 Task: Set the Modulation / Constellation for Cable and satellite reception parameters to Undefined.
Action: Mouse moved to (106, 14)
Screenshot: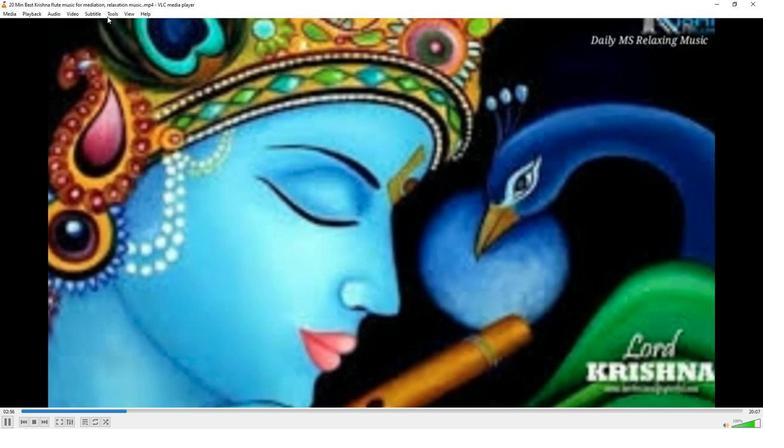 
Action: Mouse pressed left at (106, 14)
Screenshot: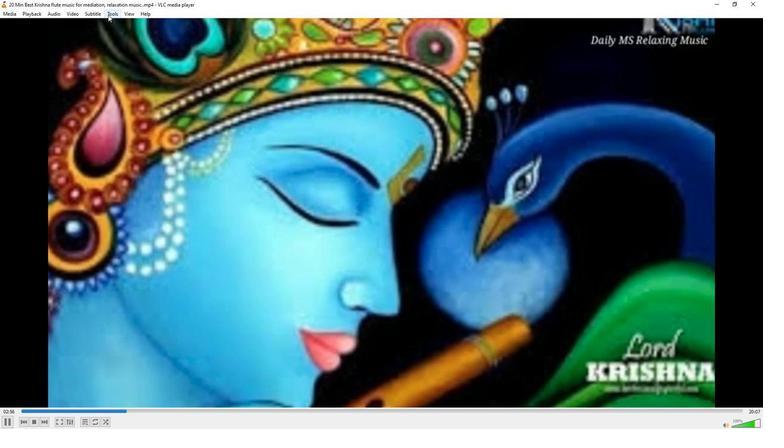 
Action: Mouse moved to (121, 107)
Screenshot: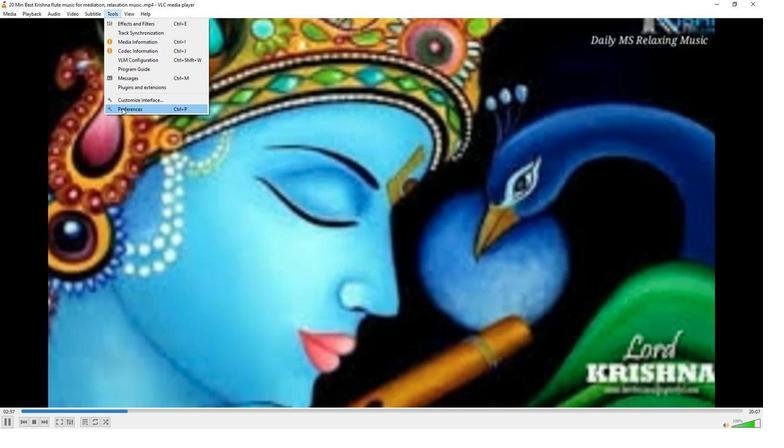 
Action: Mouse pressed left at (121, 107)
Screenshot: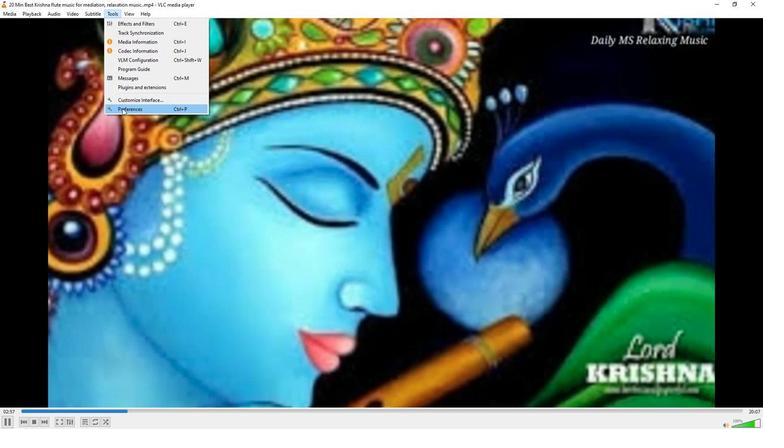 
Action: Mouse moved to (248, 350)
Screenshot: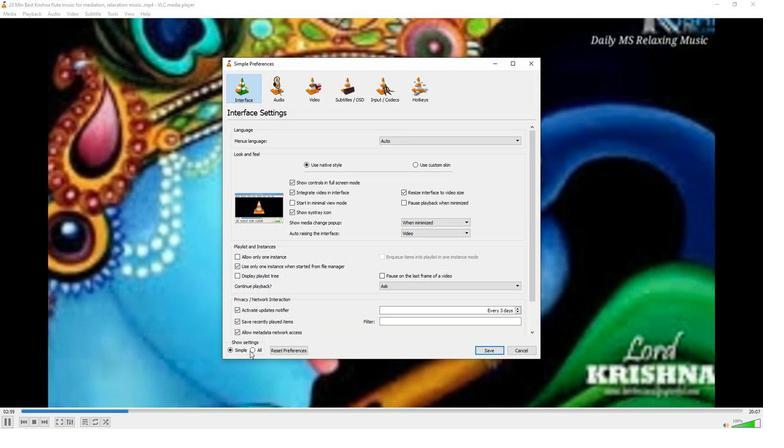 
Action: Mouse pressed left at (248, 350)
Screenshot: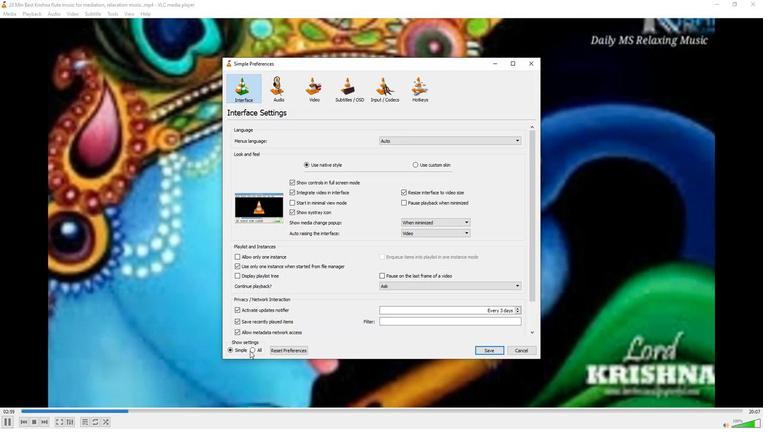 
Action: Mouse moved to (238, 212)
Screenshot: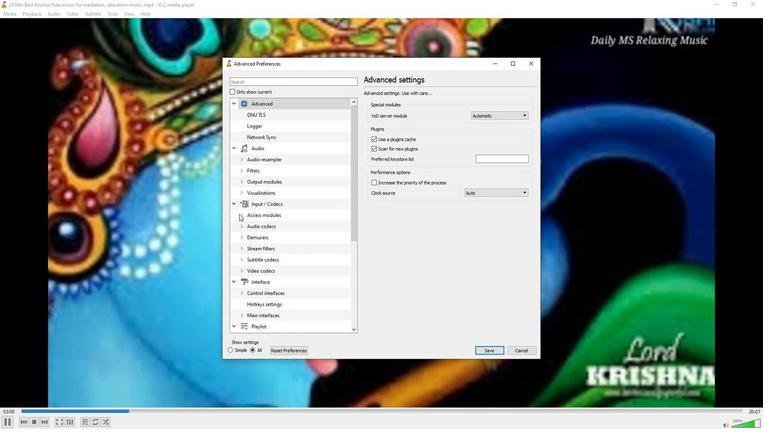 
Action: Mouse pressed left at (238, 212)
Screenshot: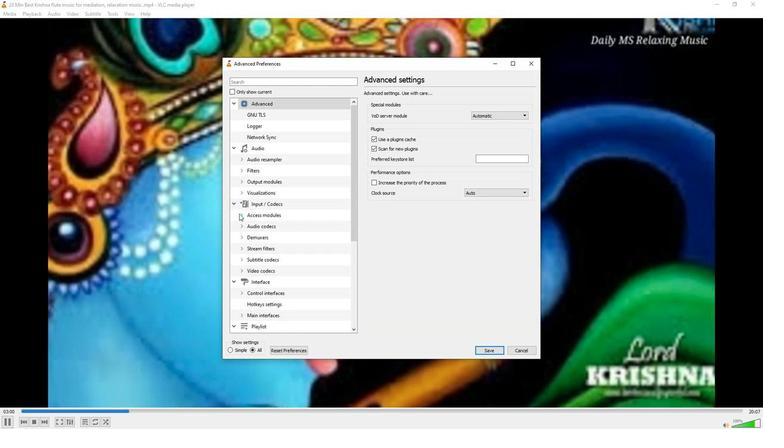 
Action: Mouse moved to (259, 283)
Screenshot: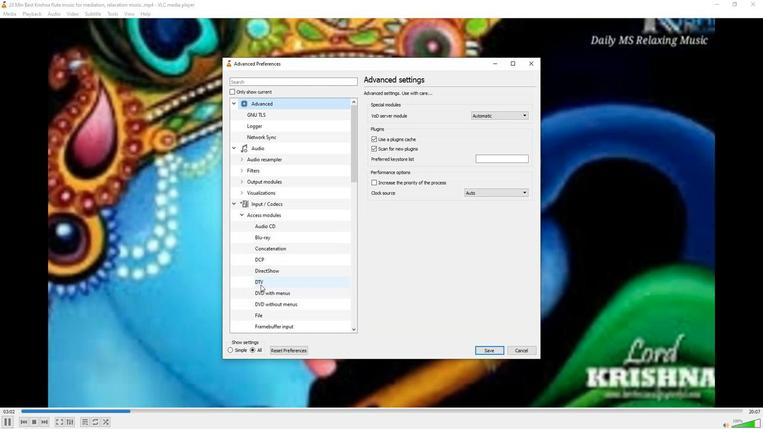 
Action: Mouse pressed left at (259, 283)
Screenshot: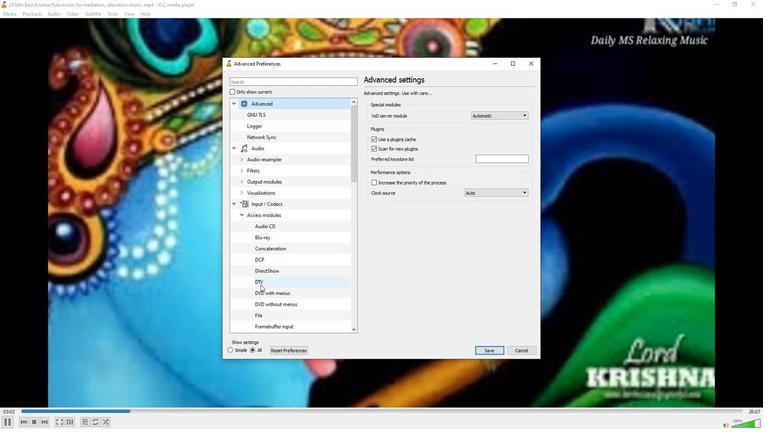 
Action: Mouse moved to (399, 283)
Screenshot: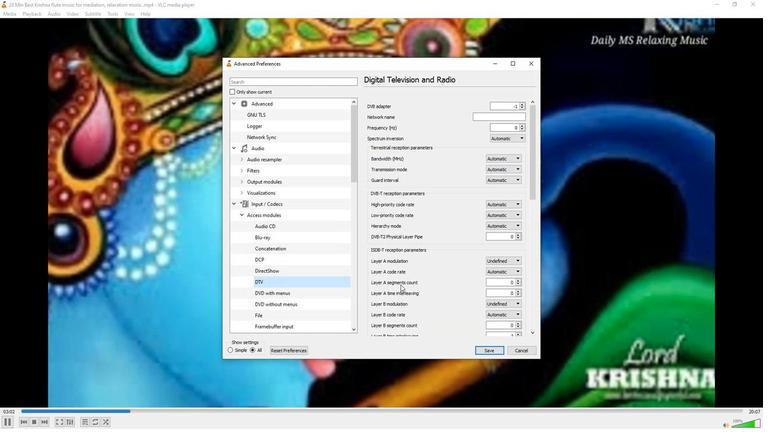 
Action: Mouse scrolled (399, 283) with delta (0, 0)
Screenshot: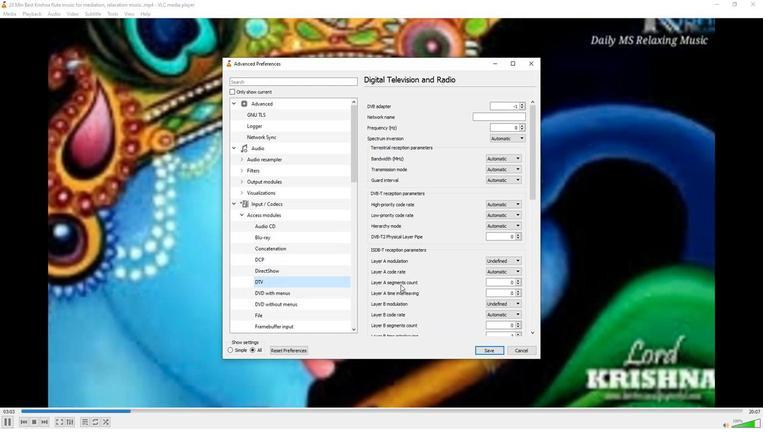 
Action: Mouse scrolled (399, 283) with delta (0, 0)
Screenshot: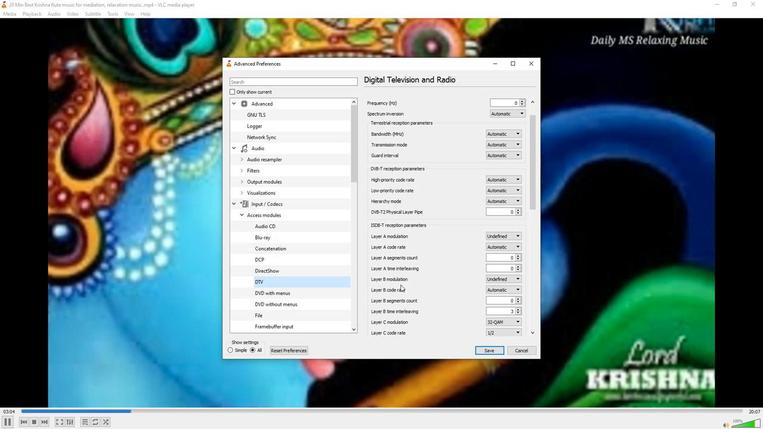 
Action: Mouse scrolled (399, 283) with delta (0, 0)
Screenshot: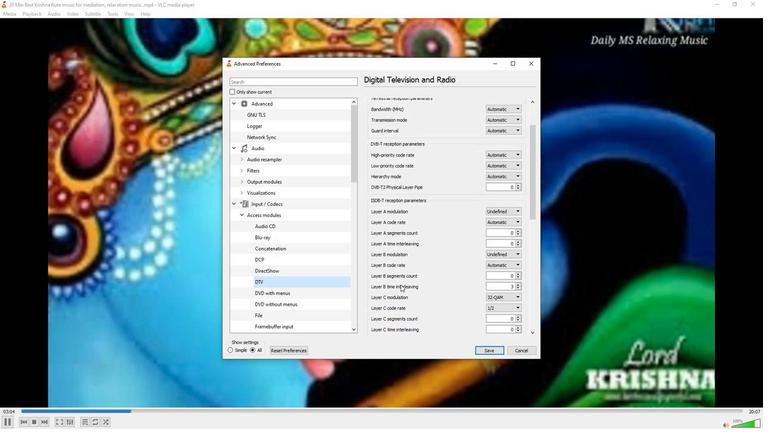 
Action: Mouse scrolled (399, 283) with delta (0, 0)
Screenshot: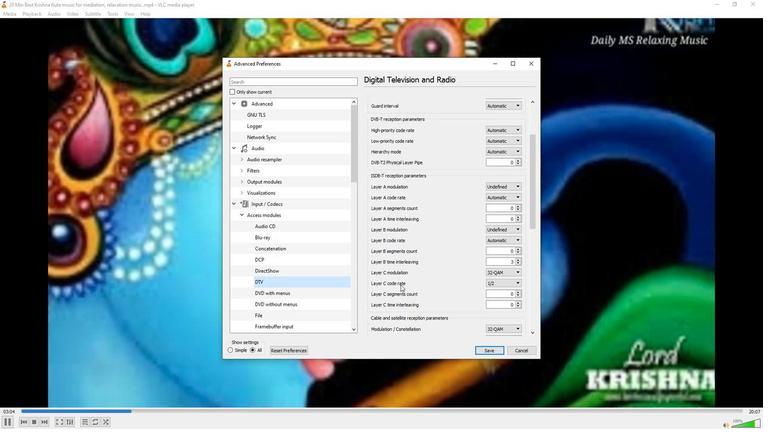
Action: Mouse scrolled (399, 283) with delta (0, 0)
Screenshot: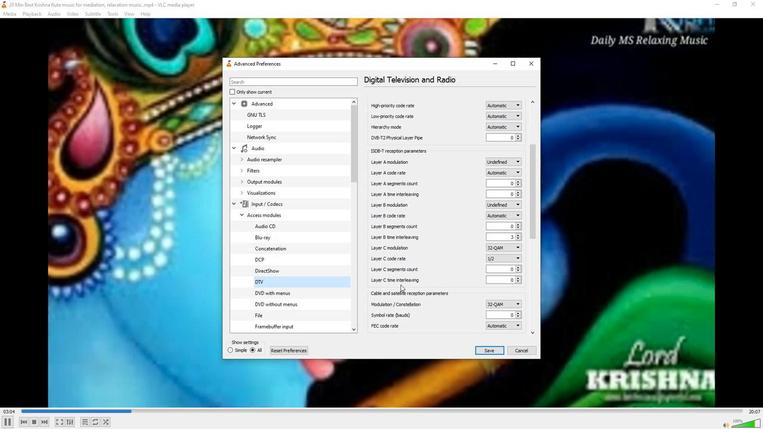 
Action: Mouse scrolled (399, 283) with delta (0, 0)
Screenshot: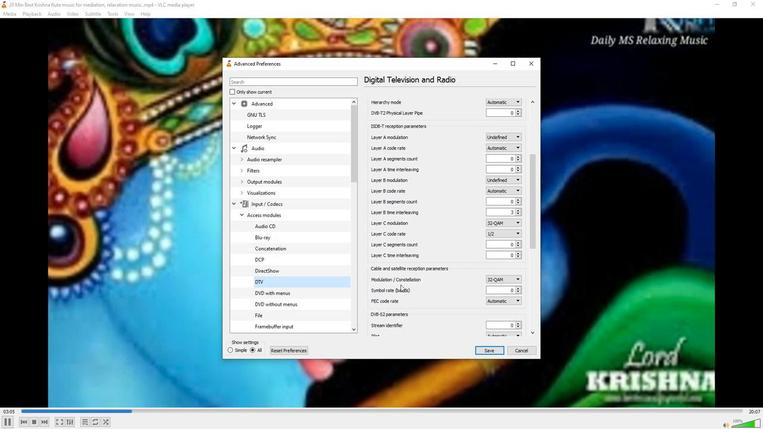 
Action: Mouse moved to (502, 254)
Screenshot: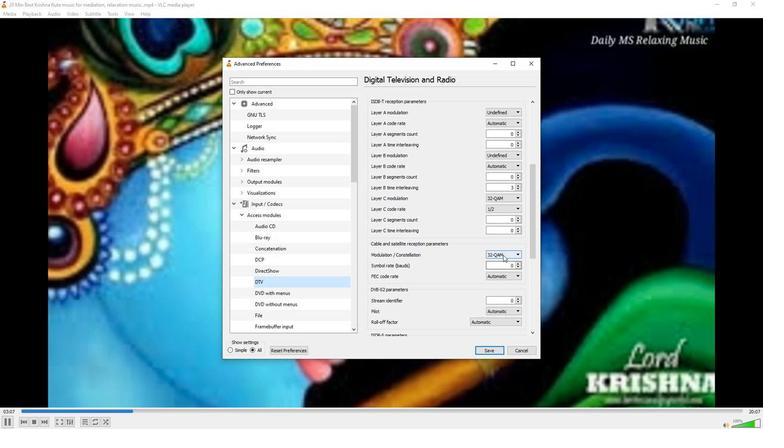 
Action: Mouse pressed left at (502, 254)
Screenshot: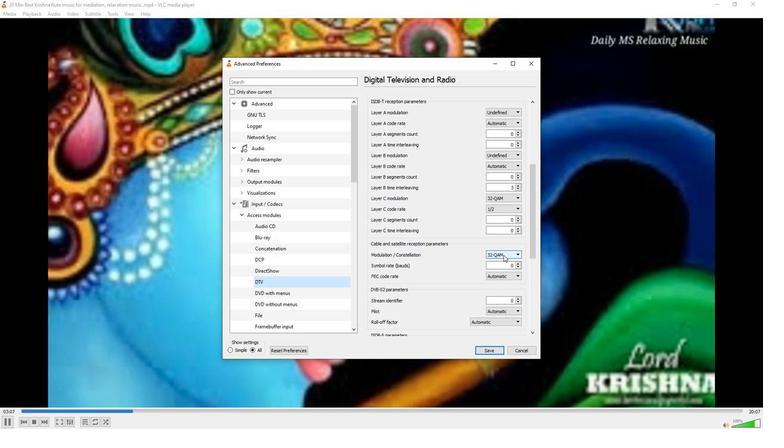 
Action: Mouse moved to (498, 261)
Screenshot: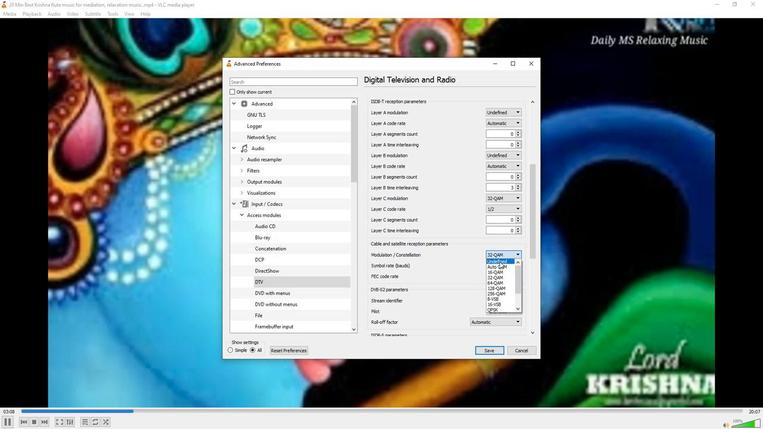 
Action: Mouse pressed left at (498, 261)
Screenshot: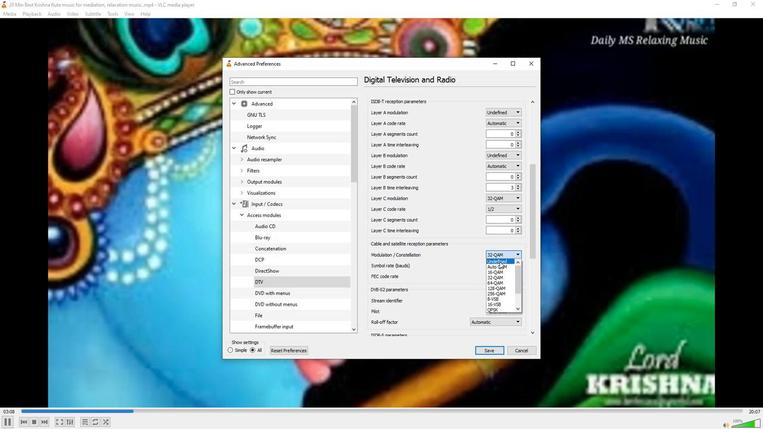 
Action: Mouse moved to (431, 263)
Screenshot: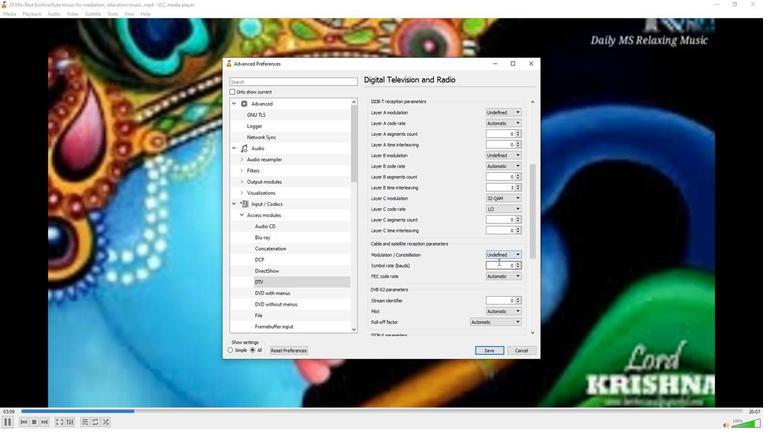 
